 Task: Plan a workshop on goal-setting and productivity for the team on the 25th at 2:30 PM to 3:00 PM.
Action: Mouse moved to (37, 74)
Screenshot: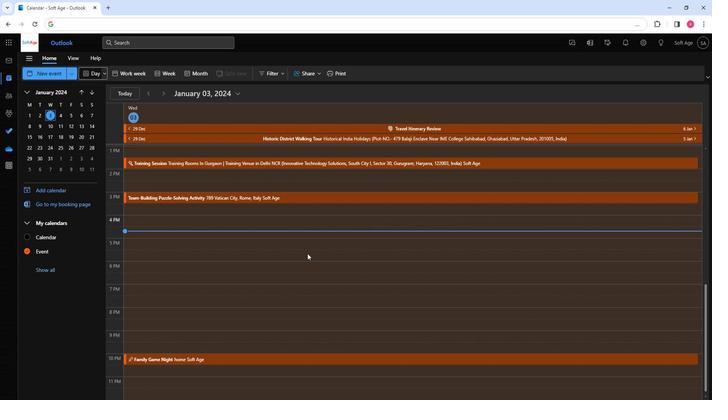 
Action: Mouse pressed left at (37, 74)
Screenshot: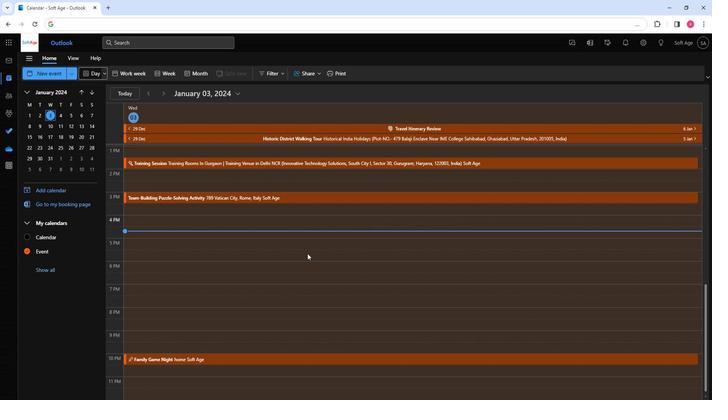
Action: Mouse moved to (183, 121)
Screenshot: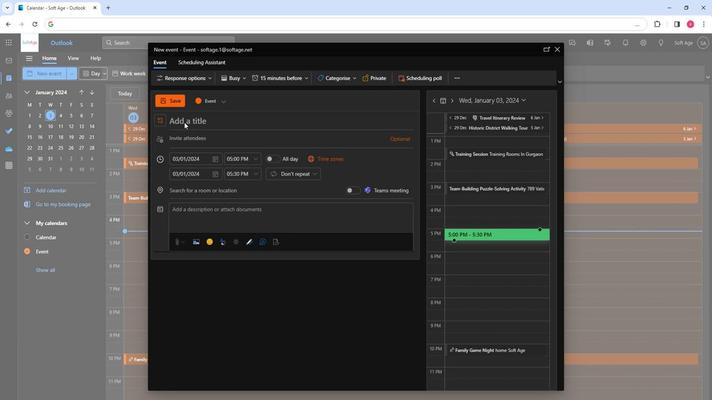 
Action: Mouse pressed left at (183, 121)
Screenshot: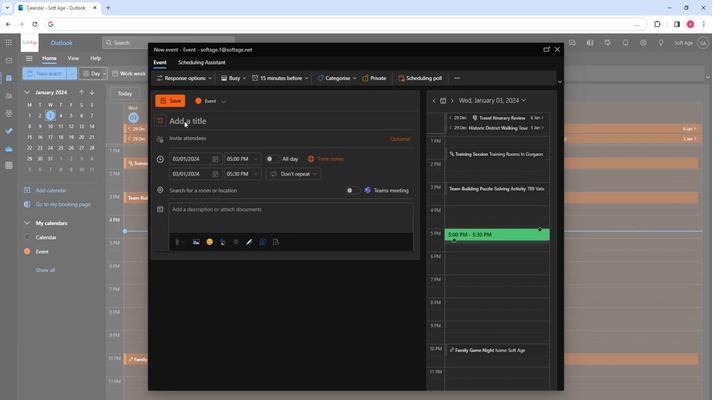 
Action: Key pressed <Key.shift>Workshop<Key.space><Key.shift>On<Key.space><Key.shift><Key.shift><Key.shift><Key.shift><Key.shift><Key.shift><Key.shift><Key.shift><Key.shift><Key.shift><Key.shift><Key.shift><Key.shift><Key.shift><Key.shift><Key.shift><Key.shift><Key.shift><Key.shift>Goal-<Key.shift>Setting<Key.space><Key.shift>And<Key.space><Key.shift><Key.shift><Key.shift><Key.shift><Key.shift><Key.shift><Key.shift><Key.shift><Key.shift><Key.shift><Key.shift><Key.shift>Productivity<Key.space>
Screenshot: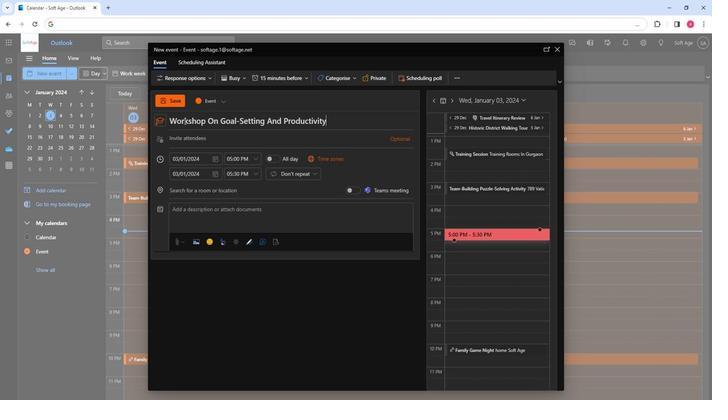 
Action: Mouse moved to (222, 143)
Screenshot: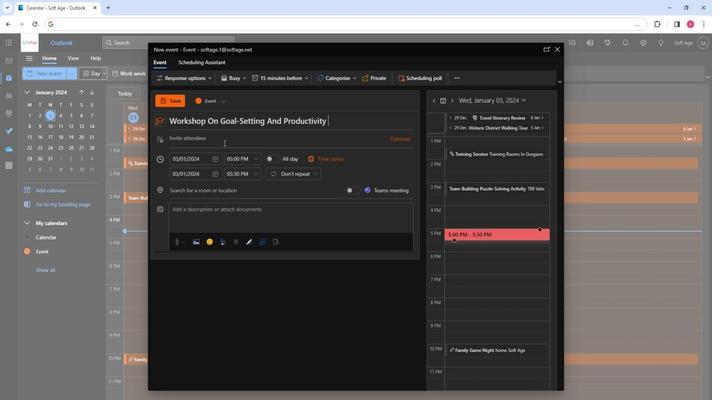 
Action: Mouse pressed left at (222, 143)
Screenshot: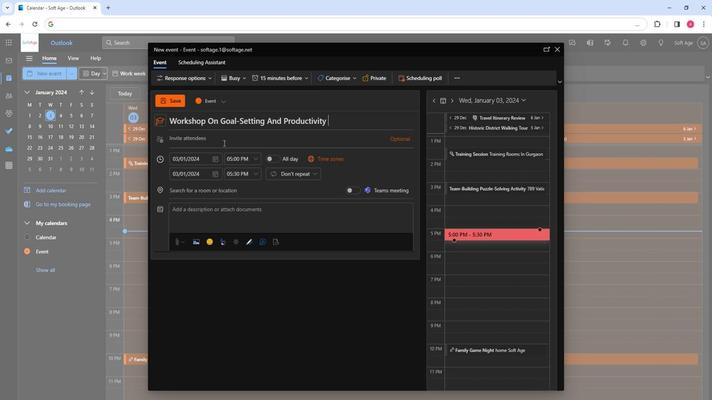 
Action: Key pressed so
Screenshot: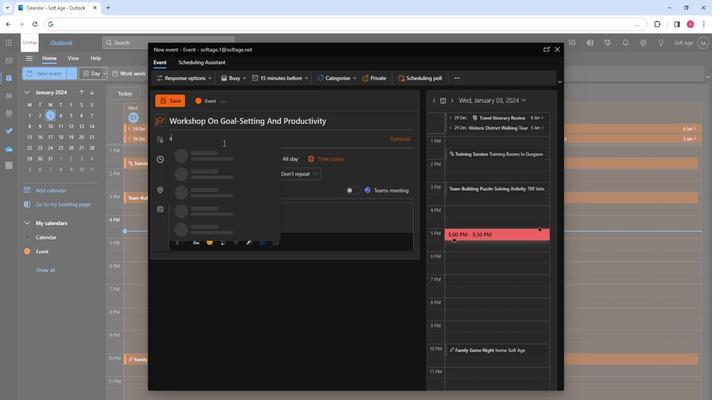 
Action: Mouse moved to (218, 182)
Screenshot: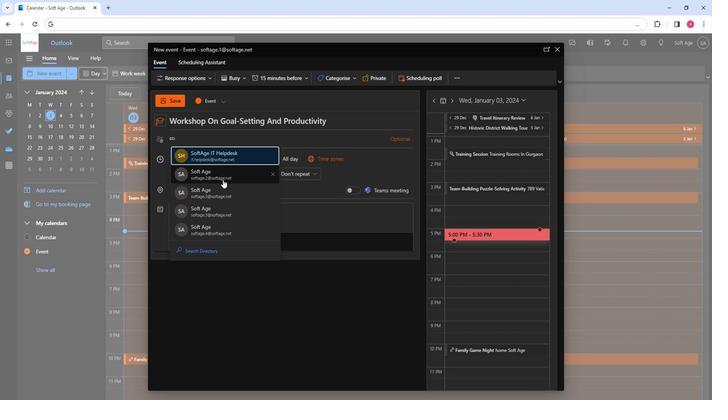 
Action: Mouse pressed left at (218, 182)
Screenshot: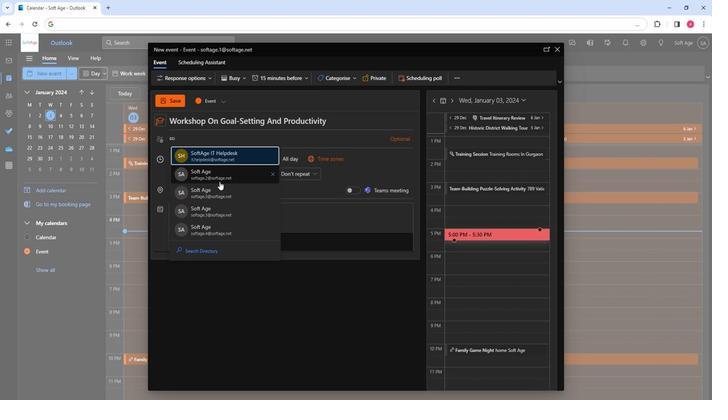 
Action: Key pressed so
Screenshot: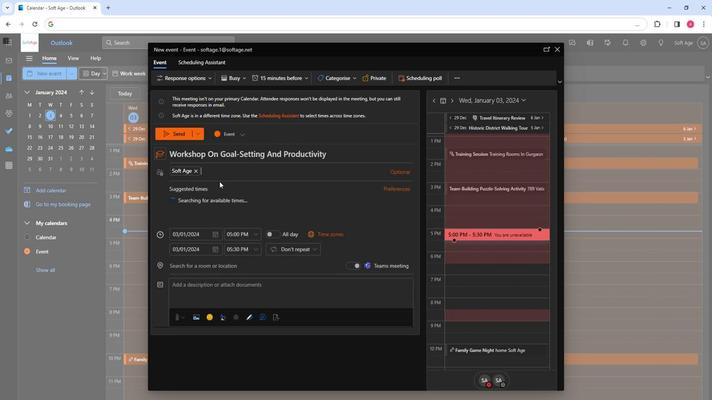 
Action: Mouse moved to (232, 229)
Screenshot: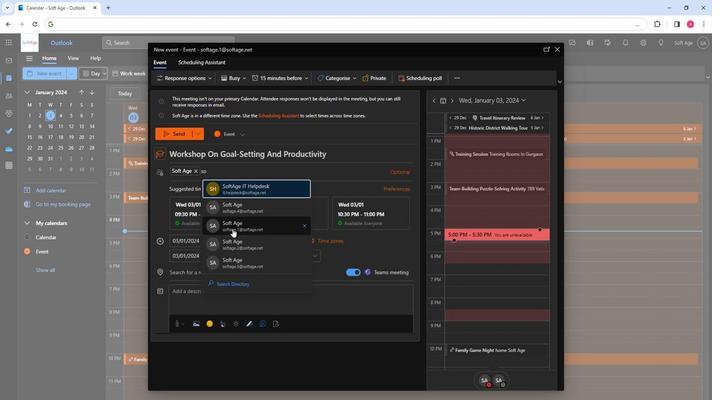 
Action: Mouse pressed left at (232, 229)
Screenshot: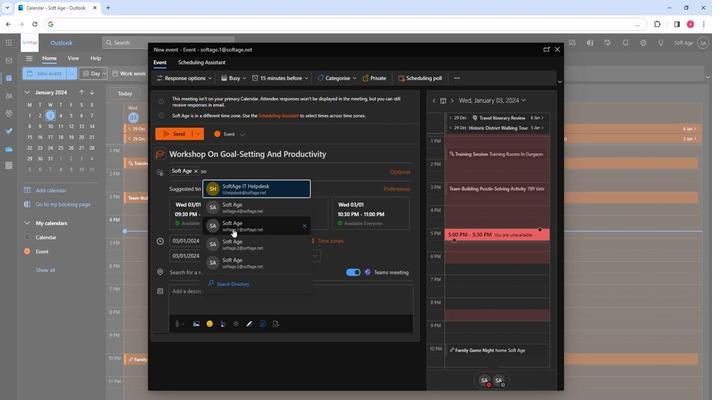 
Action: Mouse moved to (236, 228)
Screenshot: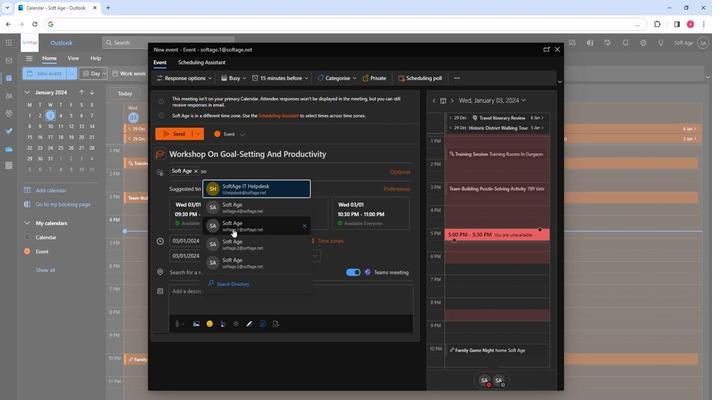 
Action: Key pressed so
Screenshot: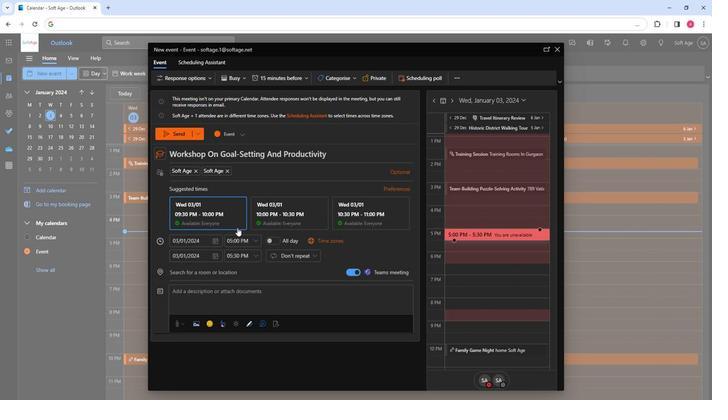 
Action: Mouse moved to (247, 250)
Screenshot: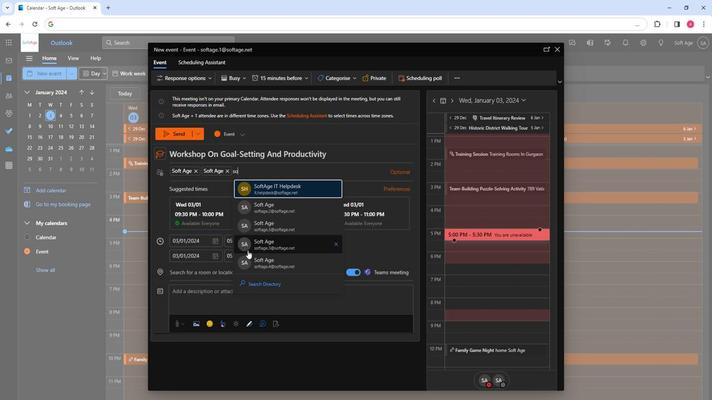 
Action: Mouse pressed left at (247, 250)
Screenshot: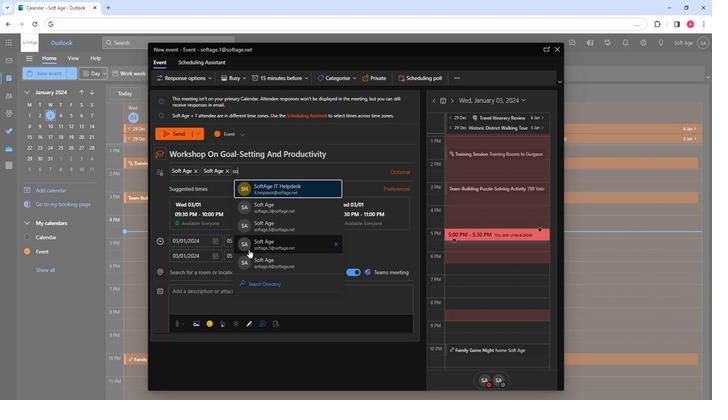 
Action: Mouse moved to (248, 250)
Screenshot: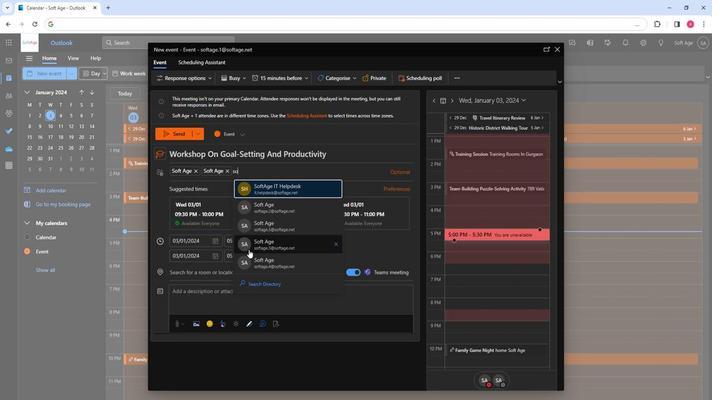 
Action: Key pressed so
Screenshot: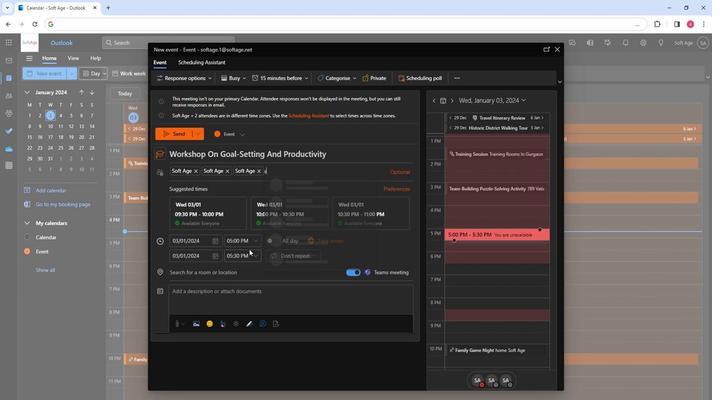 
Action: Mouse moved to (285, 267)
Screenshot: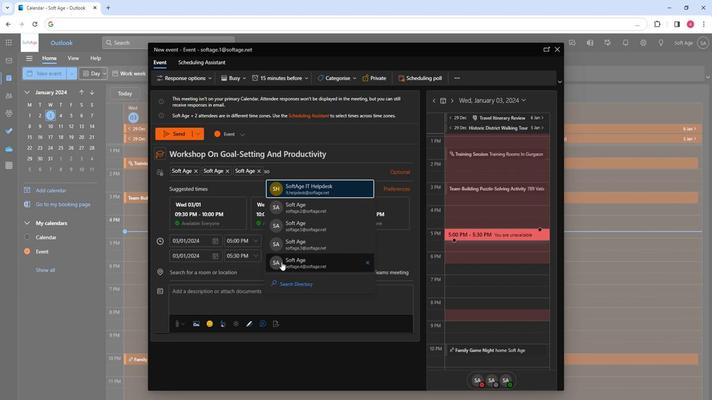 
Action: Mouse pressed left at (285, 267)
Screenshot: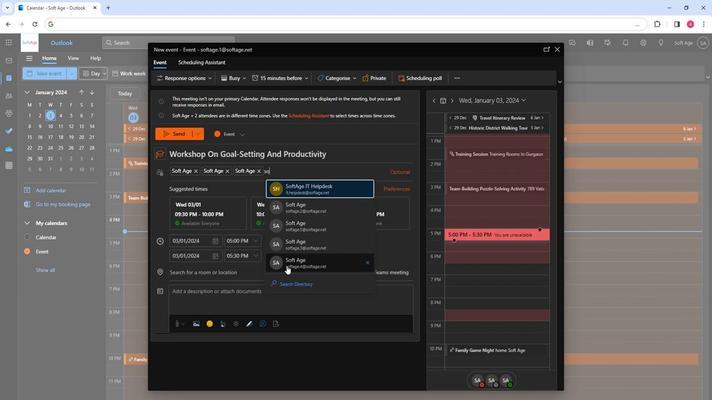 
Action: Mouse moved to (214, 242)
Screenshot: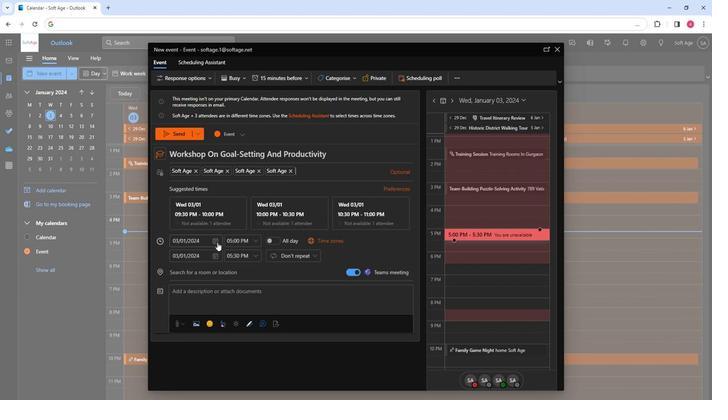 
Action: Mouse pressed left at (214, 242)
Screenshot: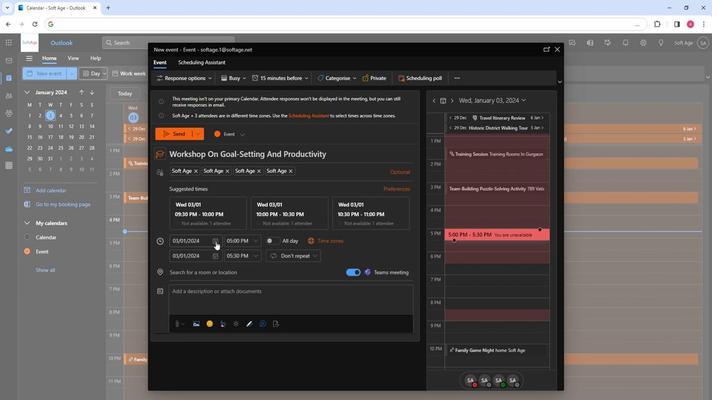 
Action: Mouse moved to (208, 312)
Screenshot: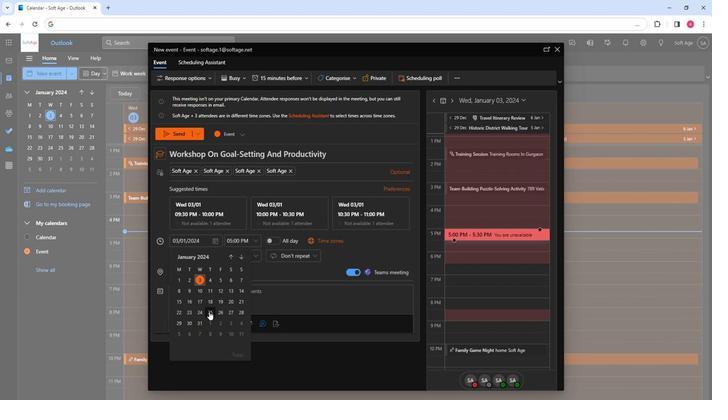 
Action: Mouse pressed left at (208, 312)
Screenshot: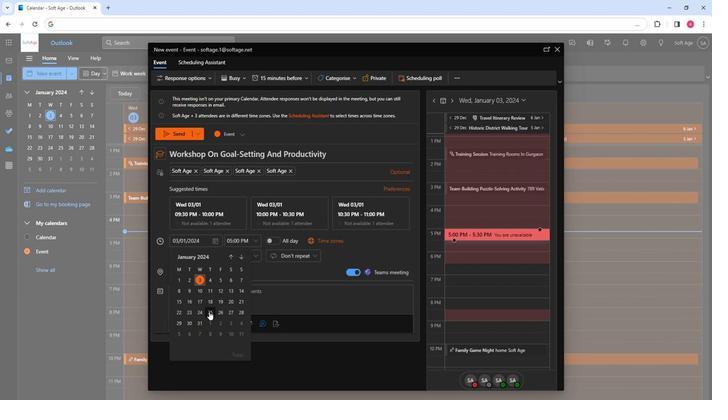 
Action: Mouse moved to (243, 241)
Screenshot: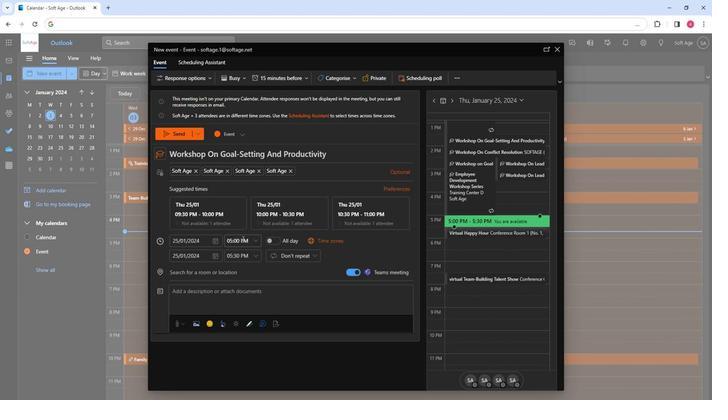 
Action: Mouse pressed left at (243, 241)
Screenshot: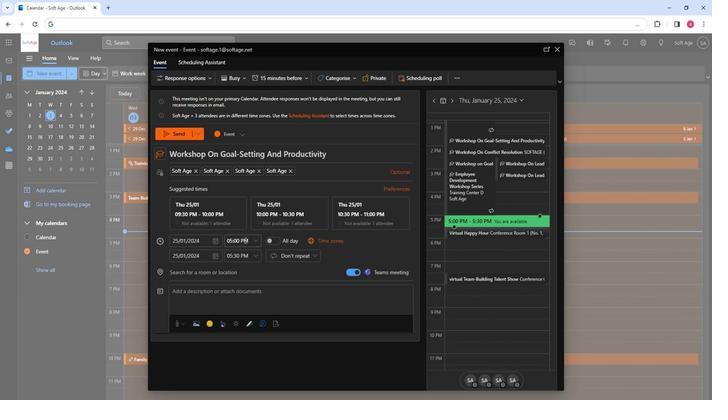 
Action: Mouse moved to (251, 240)
Screenshot: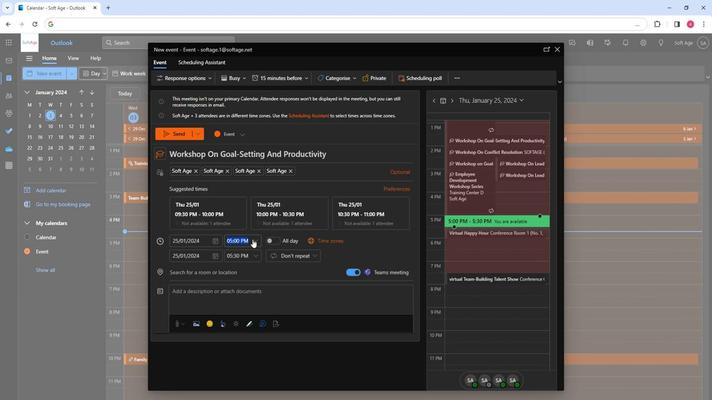 
Action: Mouse pressed left at (251, 240)
Screenshot: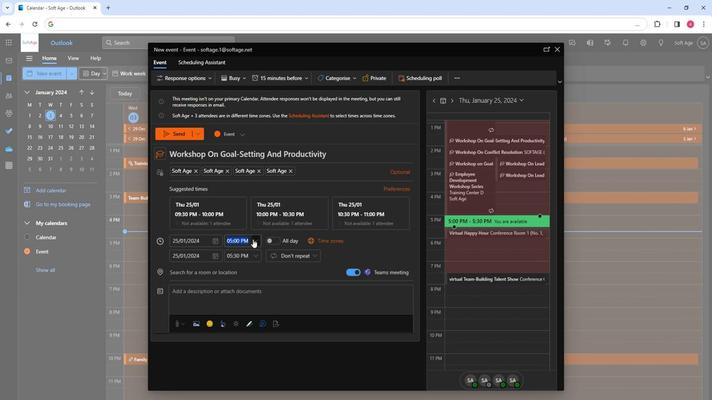 
Action: Mouse moved to (242, 283)
Screenshot: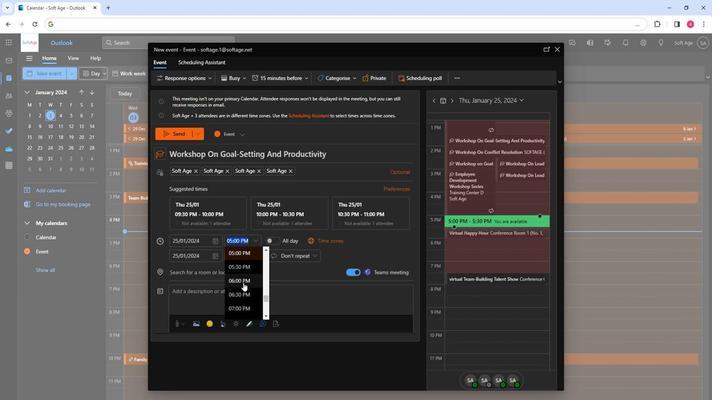 
Action: Mouse scrolled (242, 282) with delta (0, 0)
Screenshot: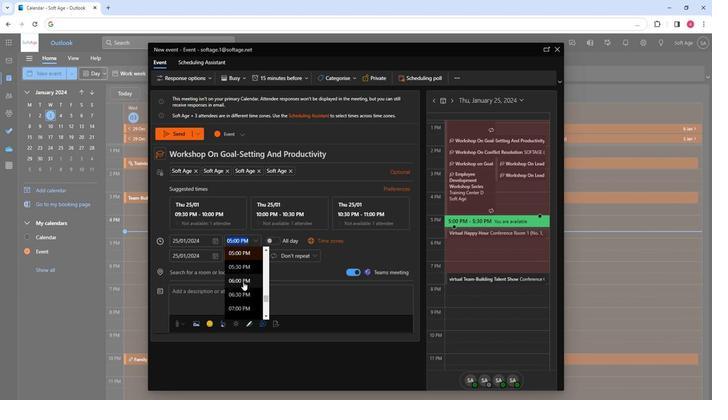 
Action: Mouse scrolled (242, 282) with delta (0, 0)
Screenshot: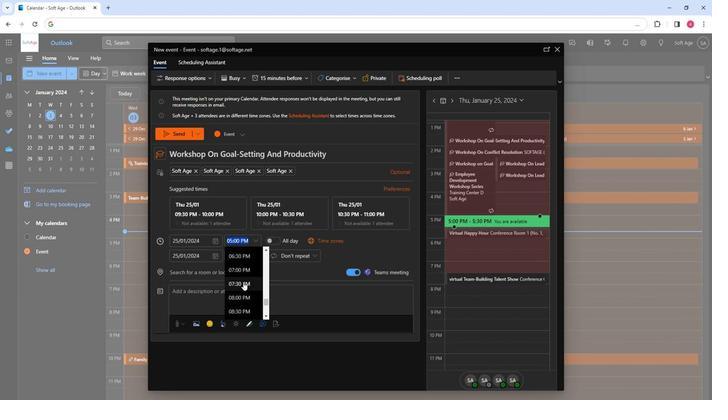
Action: Mouse moved to (247, 292)
Screenshot: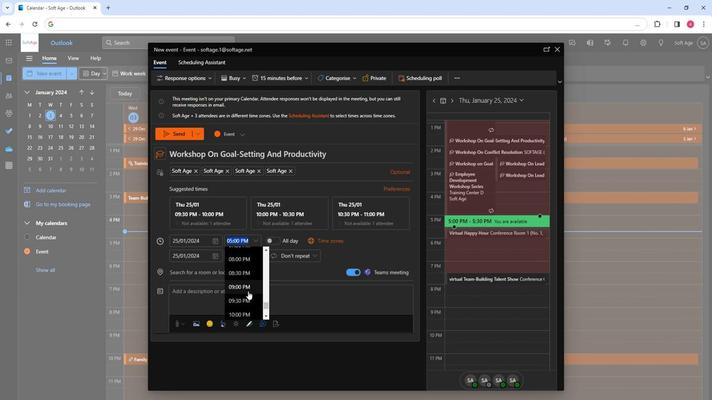 
Action: Mouse scrolled (247, 292) with delta (0, 0)
Screenshot: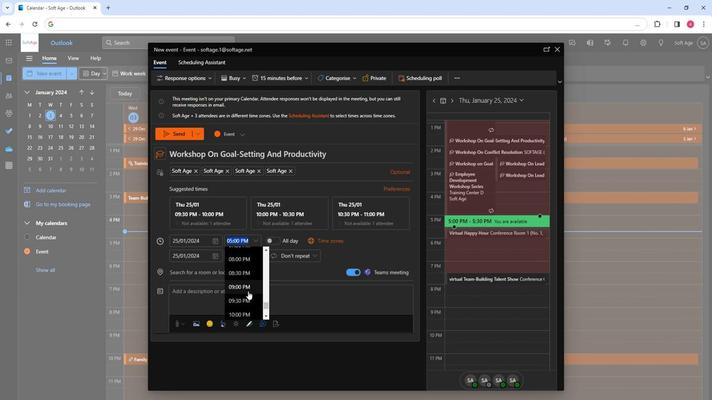 
Action: Mouse moved to (247, 289)
Screenshot: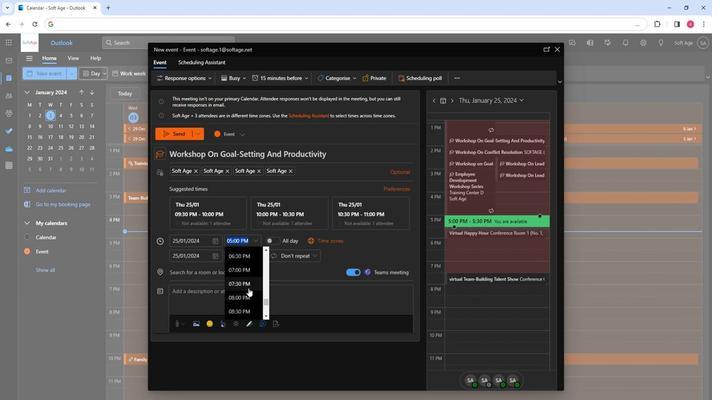 
Action: Mouse scrolled (247, 289) with delta (0, 0)
Screenshot: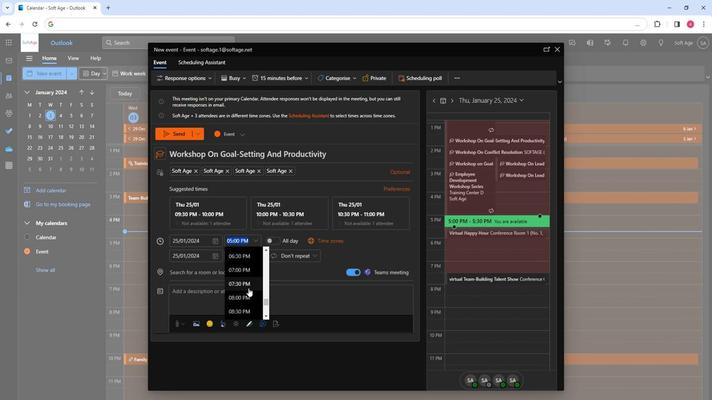 
Action: Mouse scrolled (247, 289) with delta (0, 0)
Screenshot: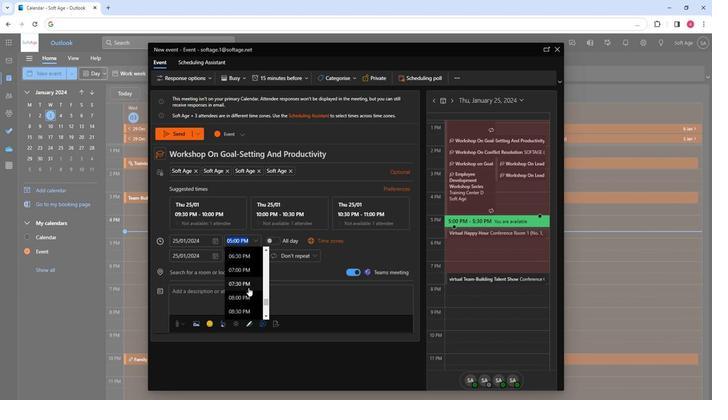 
Action: Mouse moved to (242, 282)
Screenshot: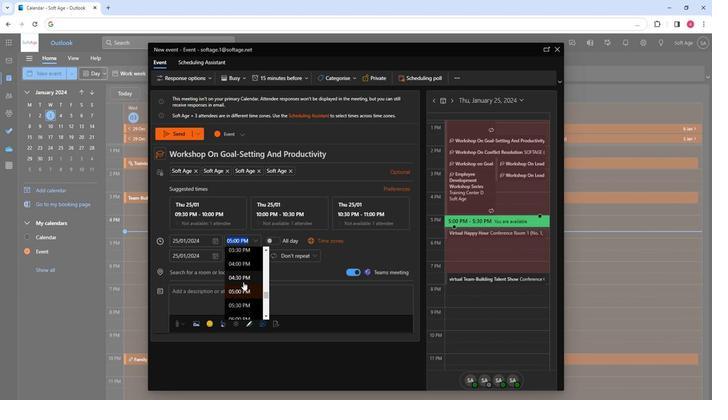 
Action: Mouse scrolled (242, 282) with delta (0, 0)
Screenshot: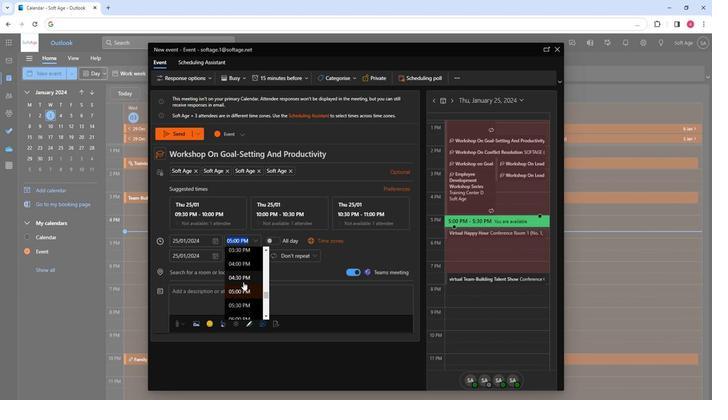 
Action: Mouse moved to (241, 263)
Screenshot: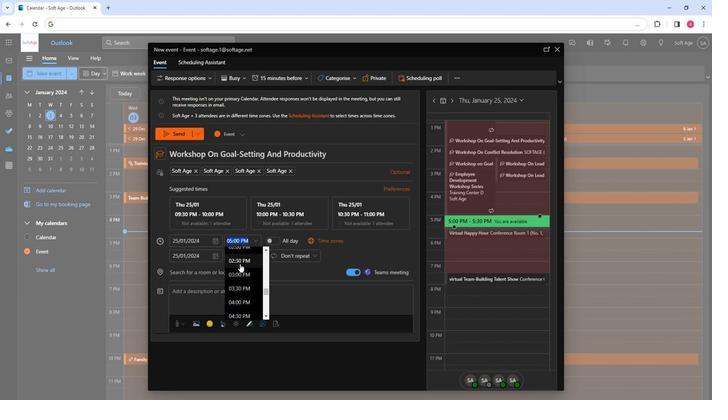 
Action: Mouse pressed left at (241, 263)
Screenshot: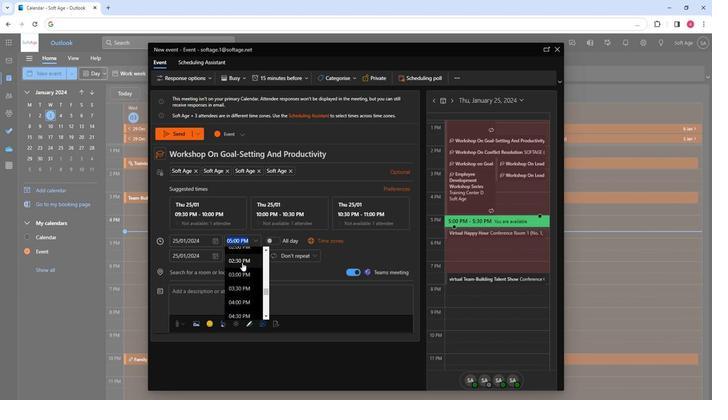 
Action: Mouse moved to (202, 272)
Screenshot: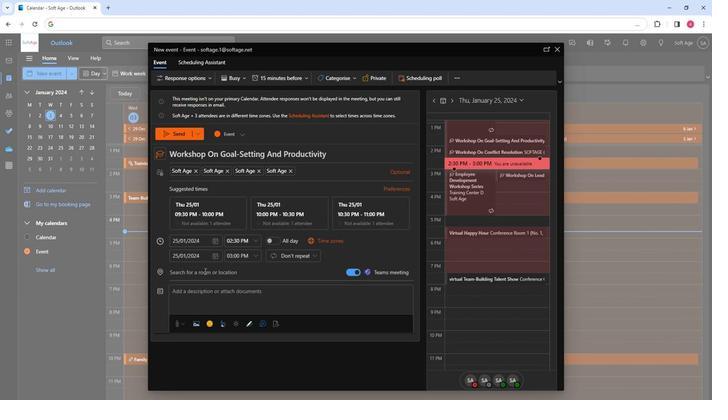 
Action: Mouse pressed left at (202, 272)
Screenshot: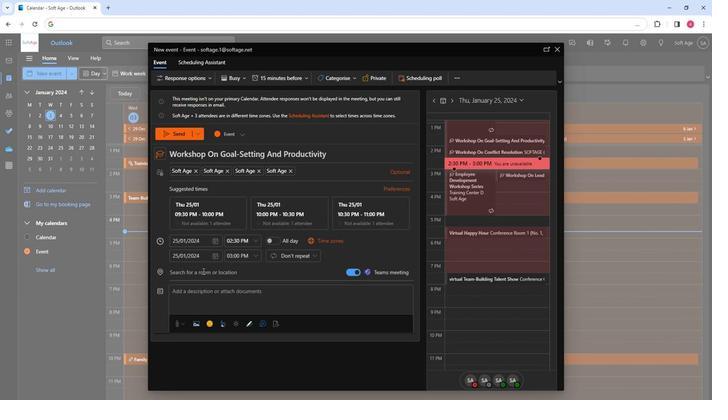 
Action: Mouse moved to (179, 274)
Screenshot: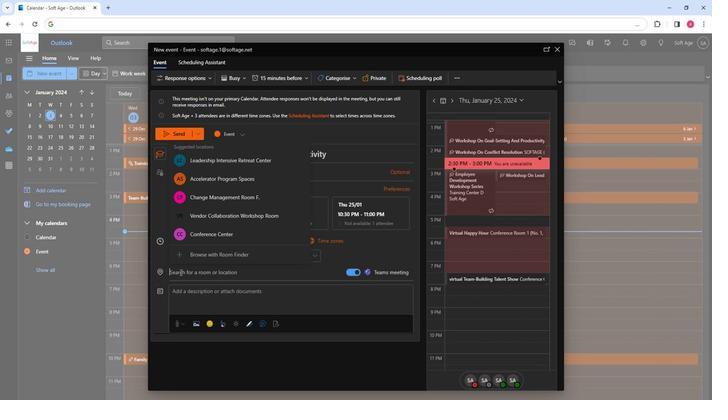 
Action: Key pressed produc<Key.backspace>ctivity
Screenshot: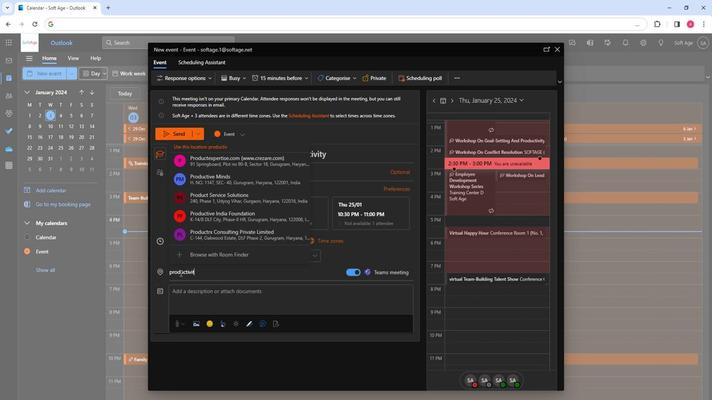 
Action: Mouse moved to (241, 216)
Screenshot: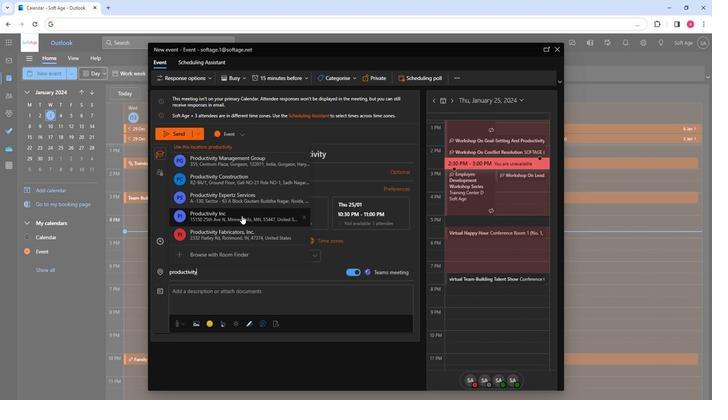 
Action: Mouse pressed left at (241, 216)
Screenshot: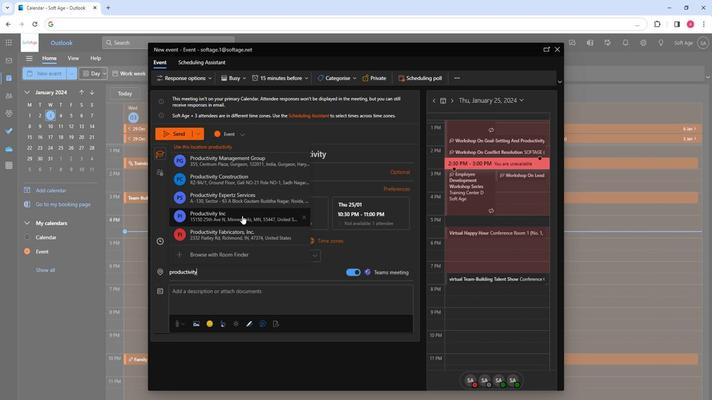 
Action: Mouse moved to (194, 291)
Screenshot: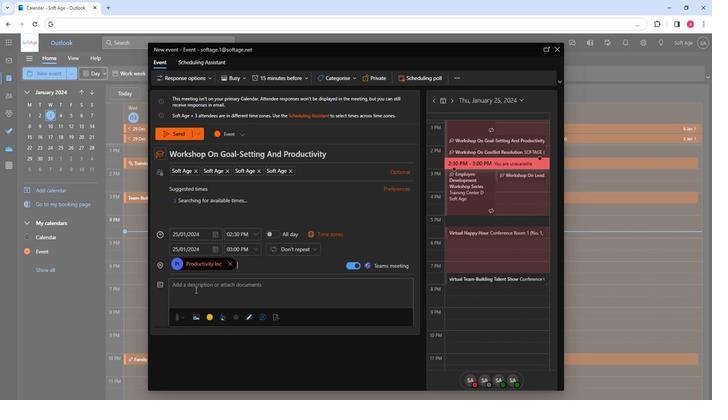 
Action: Mouse pressed left at (194, 291)
Screenshot: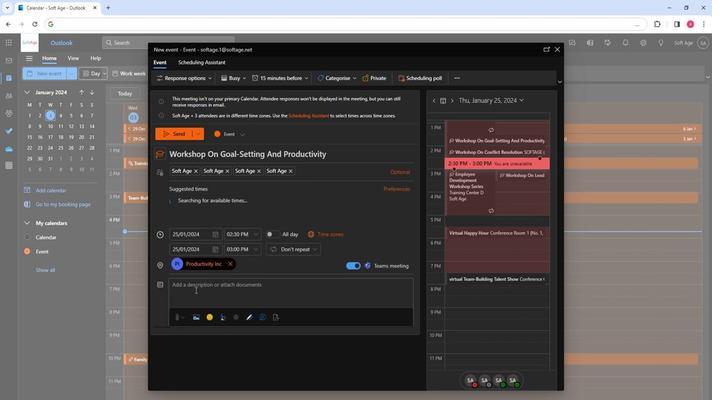 
Action: Key pressed <Key.shift>Elevate<Key.space>productivity<Key.shift>!<Key.space><Key.shift>Join<Key.space>our<Key.space>team<Key.space>workshop<Key.space>on<Key.space>goal-setting<Key.space>and<Key.space>productivity.<Key.space><Key.shift>Define<Key.space>objectives,<Key.space>enhance<Key.space>efficiency,<Key.space>and<Key.space>foster<Key.space>a<Key.space>culture<Key.space>of<Key.space>achievement<Key.space>for<Key.space>collective<Key.space>success.<Key.space><Key.shift>Ready<Key.space>to<Key.space>exceed<Key.space>goals<Key.shift_r>?
Screenshot: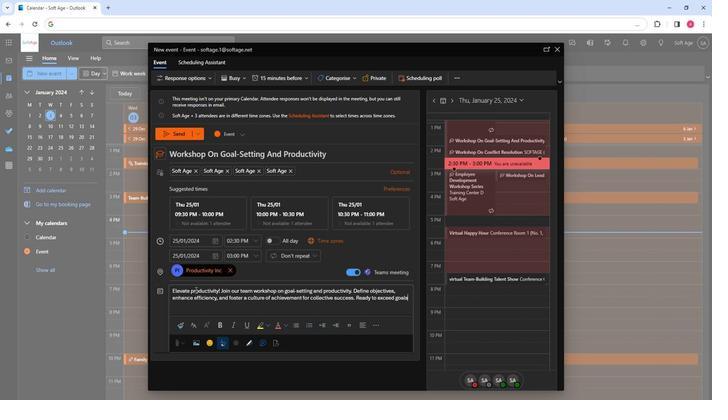 
Action: Mouse moved to (187, 295)
Screenshot: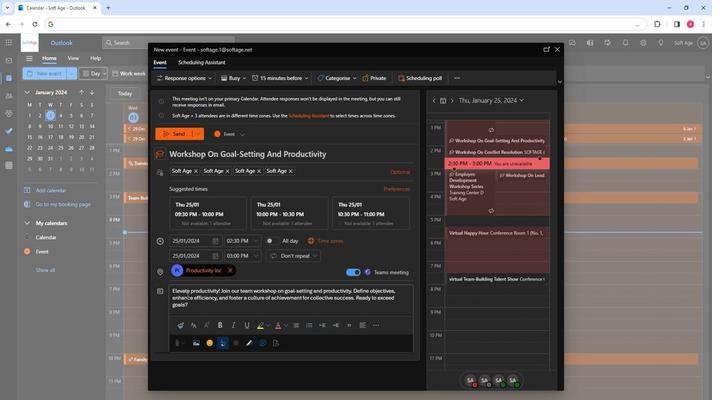 
Action: Mouse pressed left at (187, 295)
Screenshot: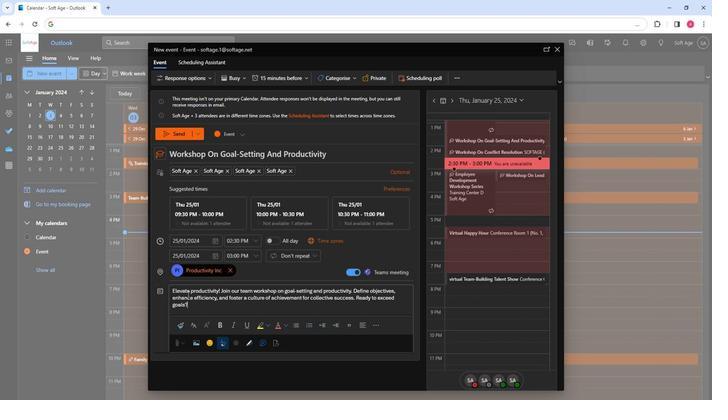 
Action: Mouse pressed left at (187, 295)
Screenshot: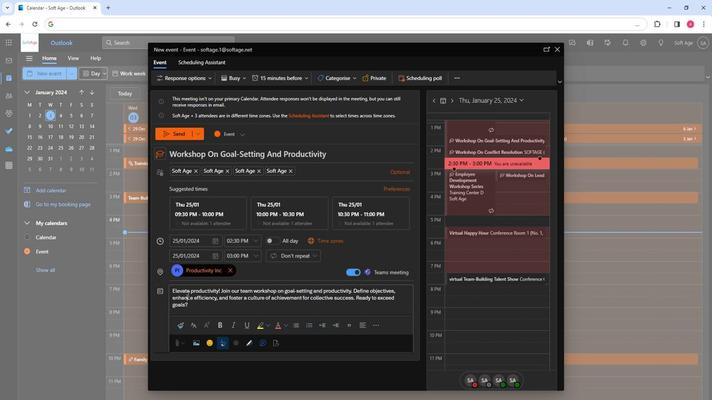 
Action: Mouse pressed left at (187, 295)
Screenshot: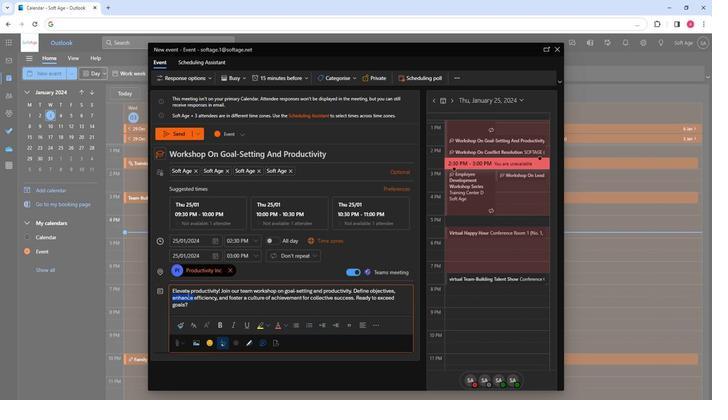 
Action: Mouse moved to (194, 325)
Screenshot: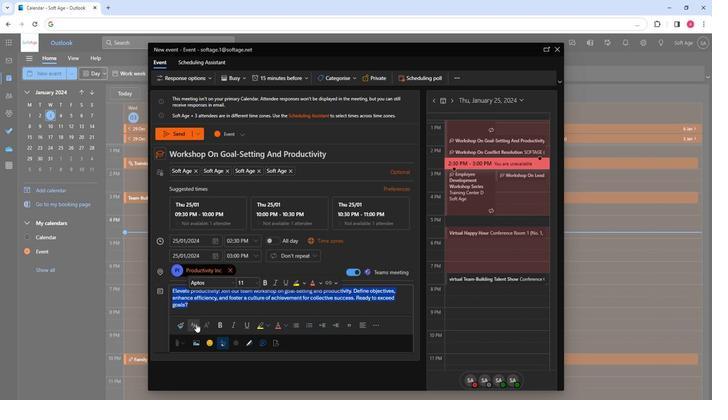 
Action: Mouse pressed left at (194, 325)
Screenshot: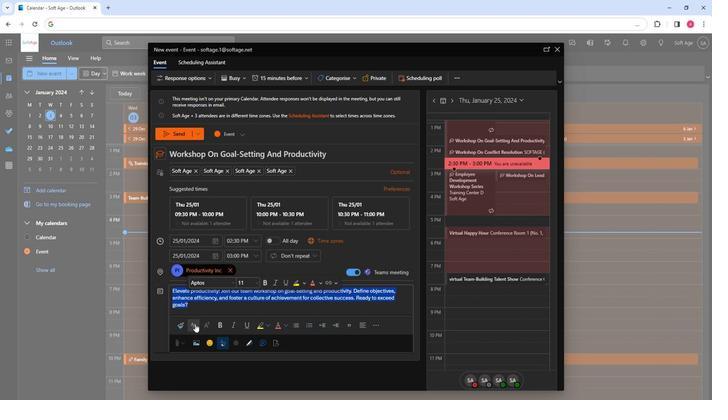 
Action: Mouse moved to (227, 239)
Screenshot: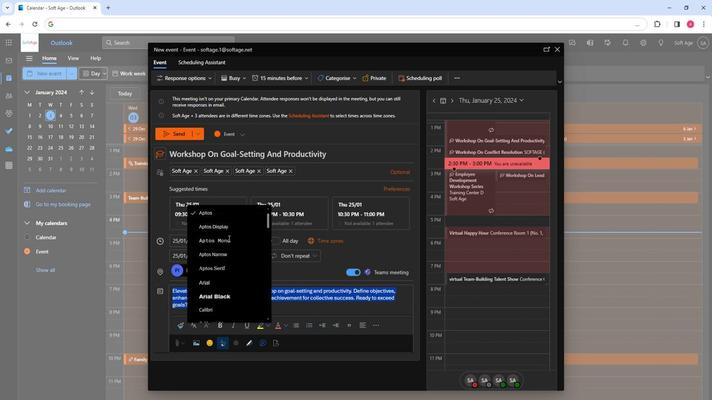 
Action: Mouse scrolled (227, 239) with delta (0, 0)
Screenshot: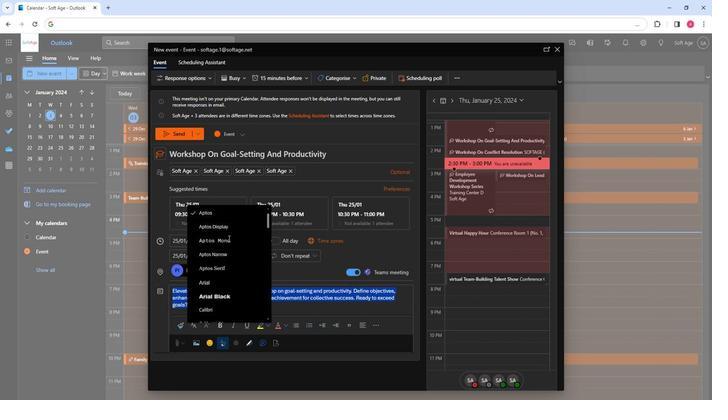
Action: Mouse moved to (227, 241)
Screenshot: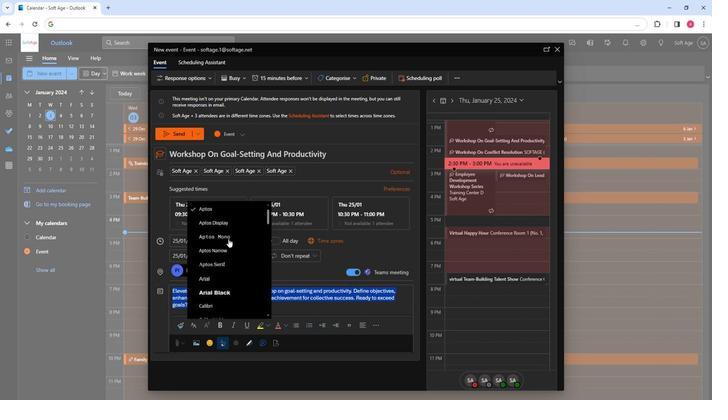 
Action: Mouse scrolled (227, 241) with delta (0, 0)
Screenshot: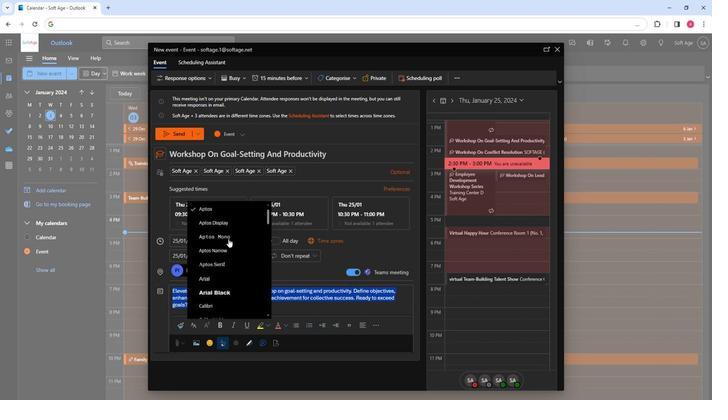 
Action: Mouse moved to (226, 241)
Screenshot: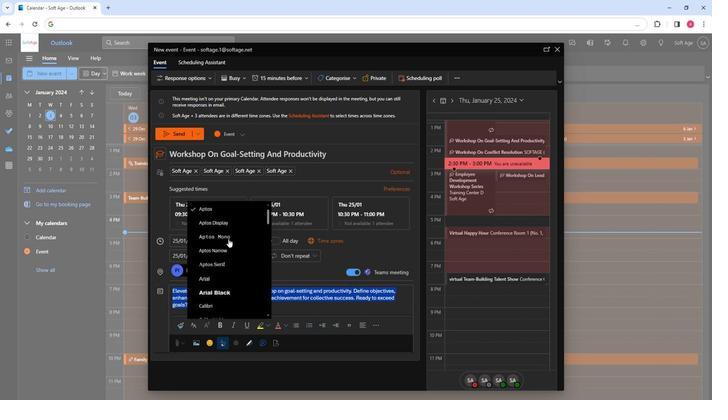 
Action: Mouse scrolled (226, 241) with delta (0, 0)
Screenshot: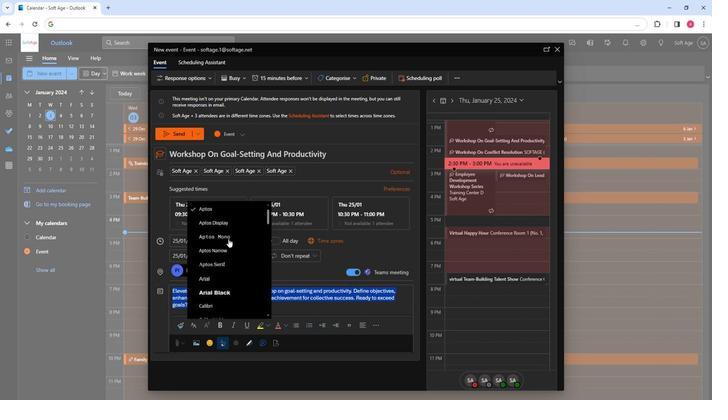 
Action: Mouse scrolled (226, 241) with delta (0, 0)
Screenshot: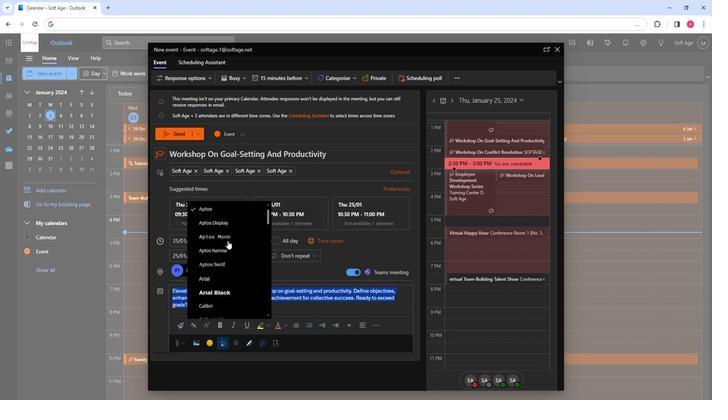 
Action: Mouse scrolled (226, 241) with delta (0, 0)
Screenshot: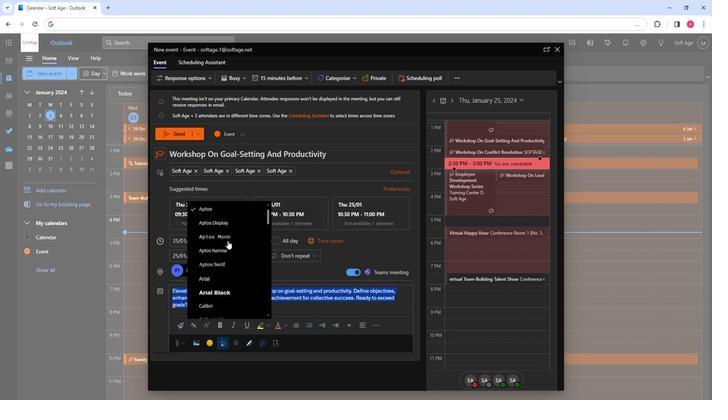 
Action: Mouse moved to (217, 235)
Screenshot: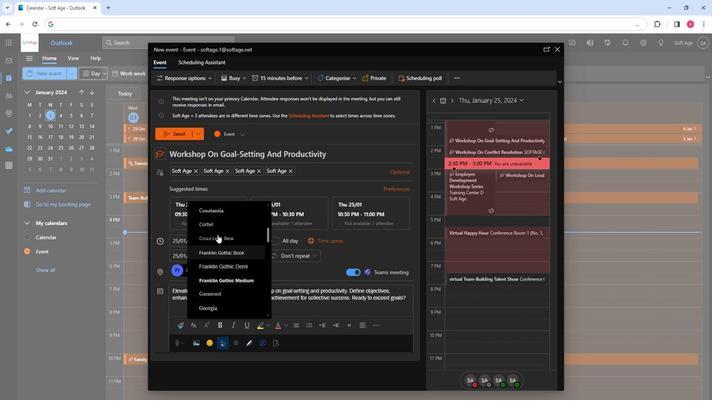 
Action: Mouse scrolled (217, 235) with delta (0, 0)
Screenshot: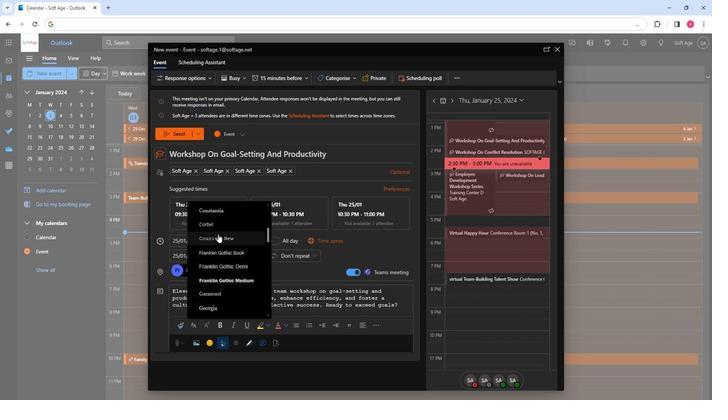 
Action: Mouse moved to (212, 224)
Screenshot: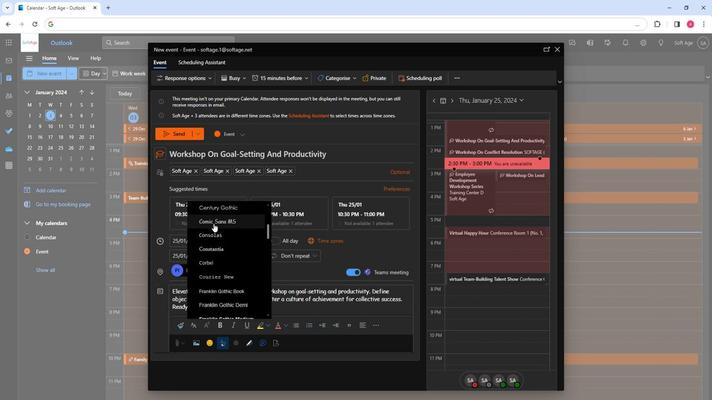 
Action: Mouse pressed left at (212, 224)
Screenshot: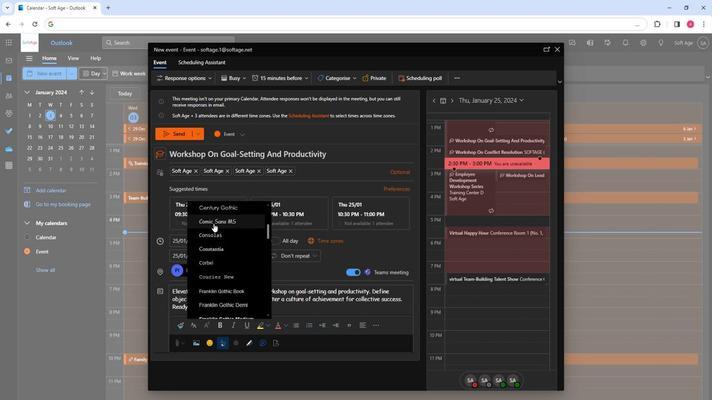 
Action: Mouse moved to (229, 328)
Screenshot: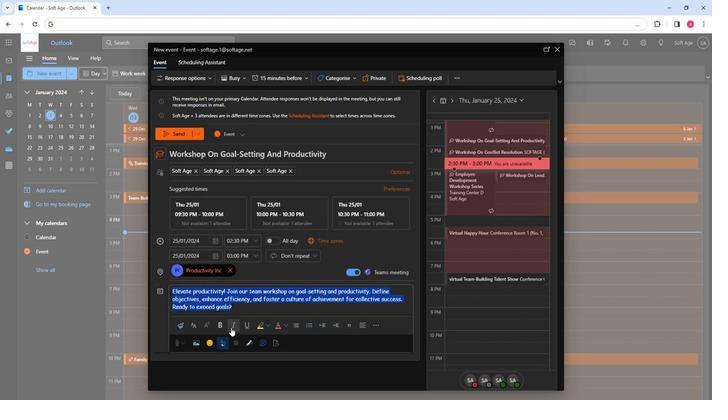 
Action: Mouse pressed left at (229, 328)
Screenshot: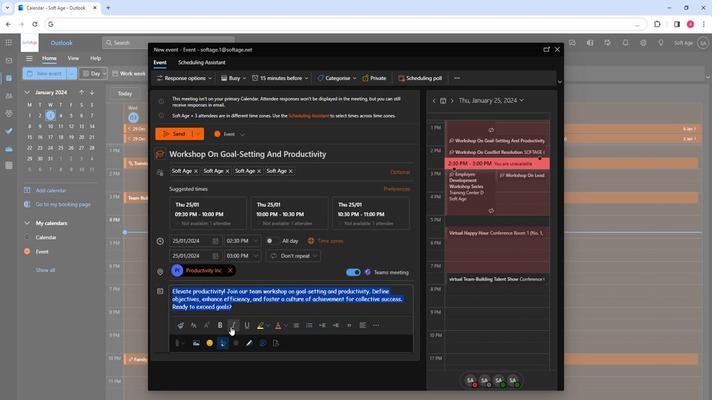 
Action: Mouse moved to (267, 326)
Screenshot: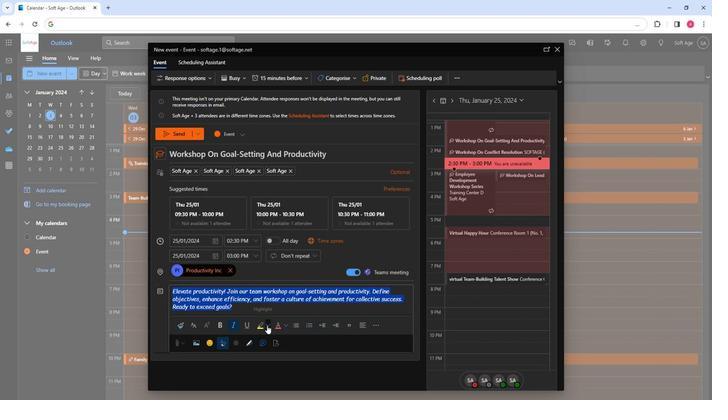 
Action: Mouse pressed left at (267, 326)
Screenshot: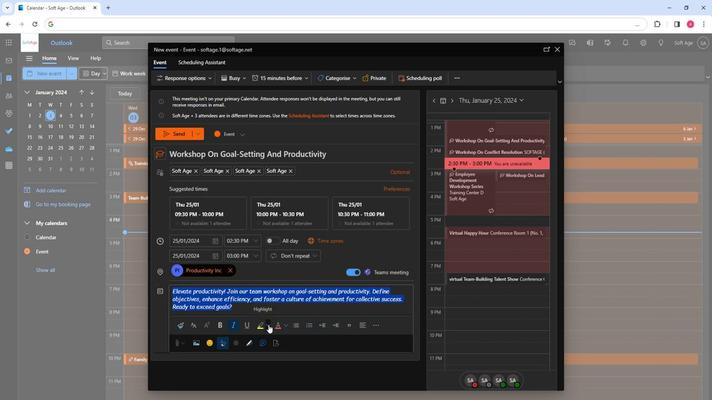 
Action: Mouse moved to (270, 343)
Screenshot: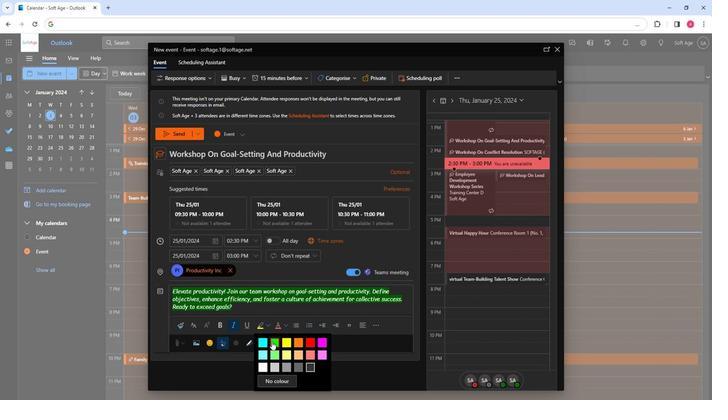 
Action: Mouse pressed left at (270, 343)
Screenshot: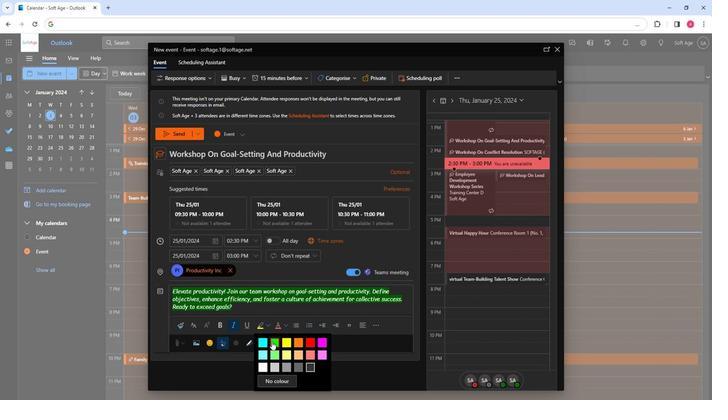 
Action: Mouse moved to (242, 310)
Screenshot: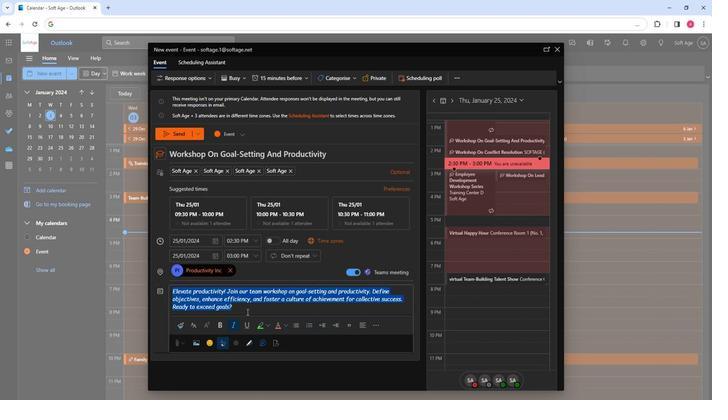 
Action: Mouse pressed left at (242, 310)
Screenshot: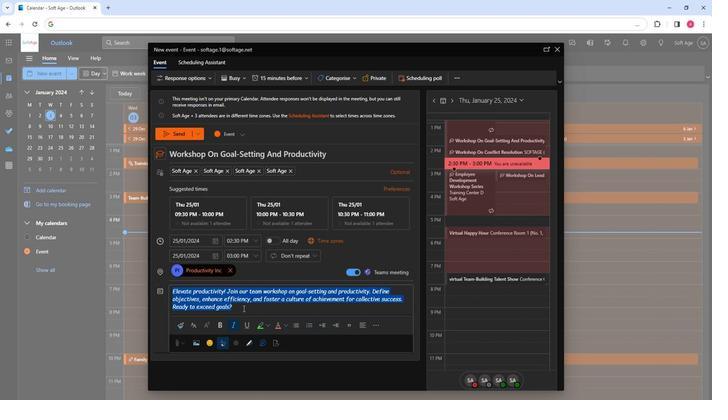 
Action: Mouse moved to (177, 135)
Screenshot: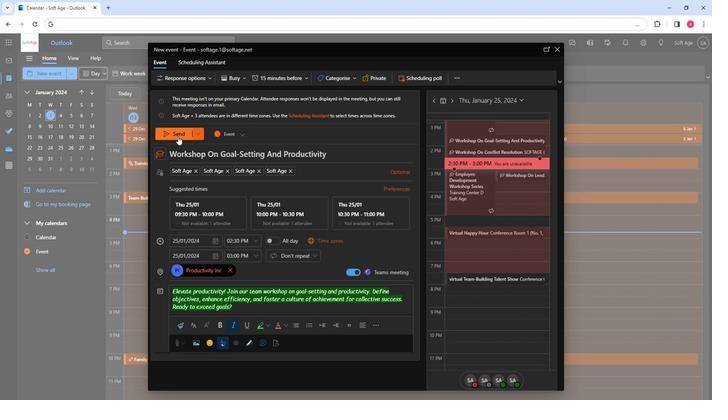 
Action: Mouse pressed left at (177, 135)
Screenshot: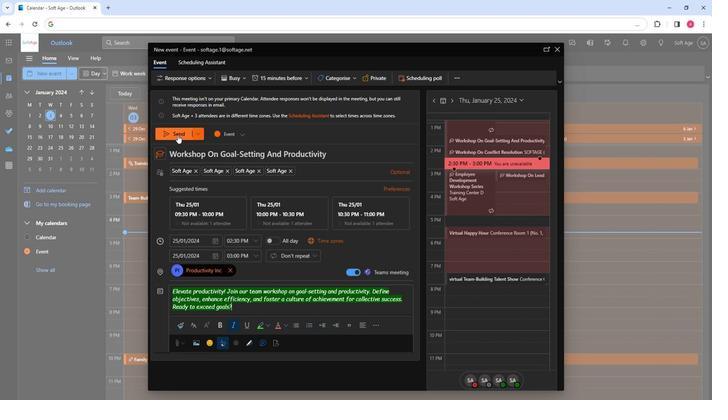 
Action: Mouse moved to (224, 292)
Screenshot: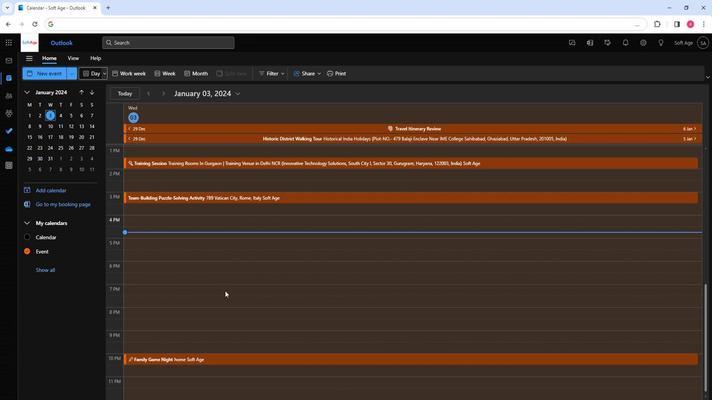 
